 Task: Create a section Speed Freak and in the section, add a milestone Microservices architecture implementation in the project ConnectTech
Action: Mouse moved to (61, 435)
Screenshot: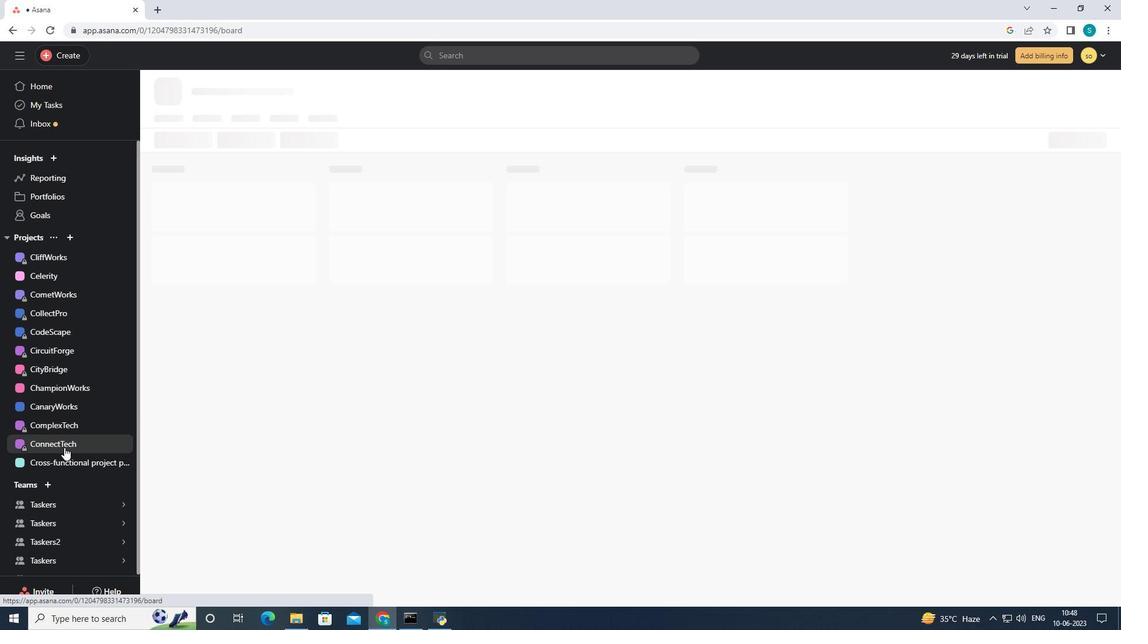 
Action: Mouse pressed left at (61, 435)
Screenshot: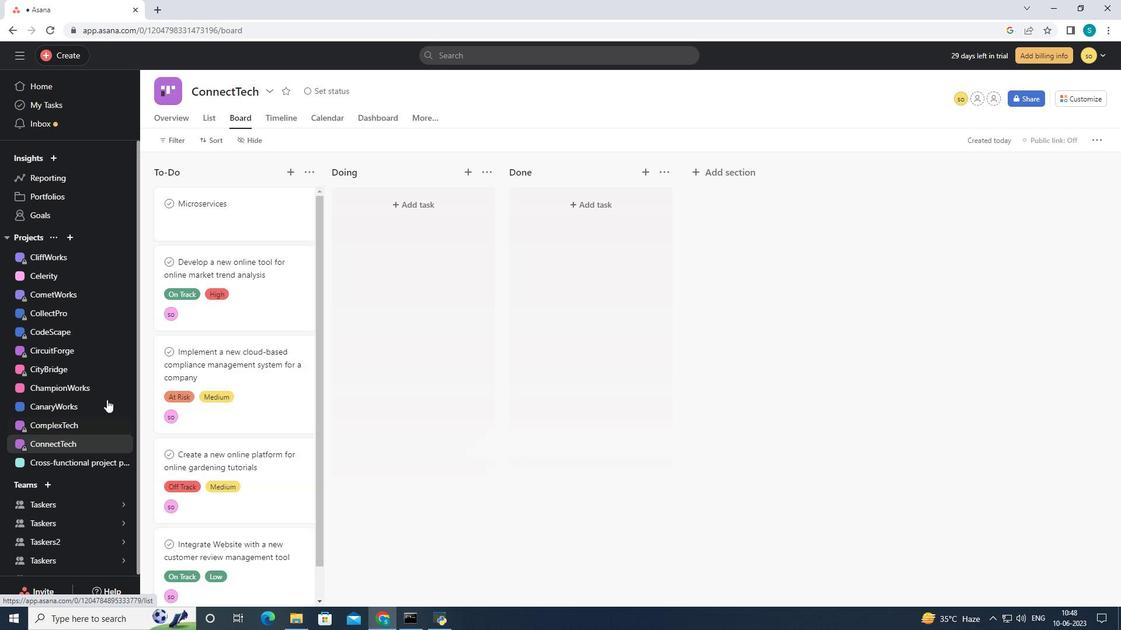 
Action: Mouse moved to (701, 161)
Screenshot: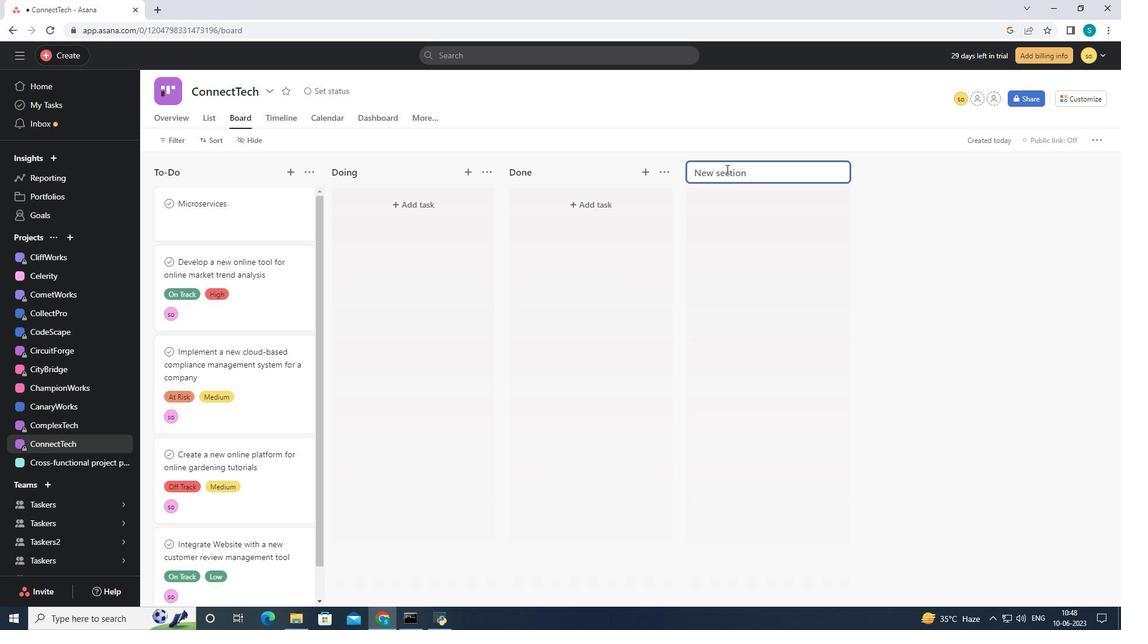 
Action: Mouse pressed left at (701, 161)
Screenshot: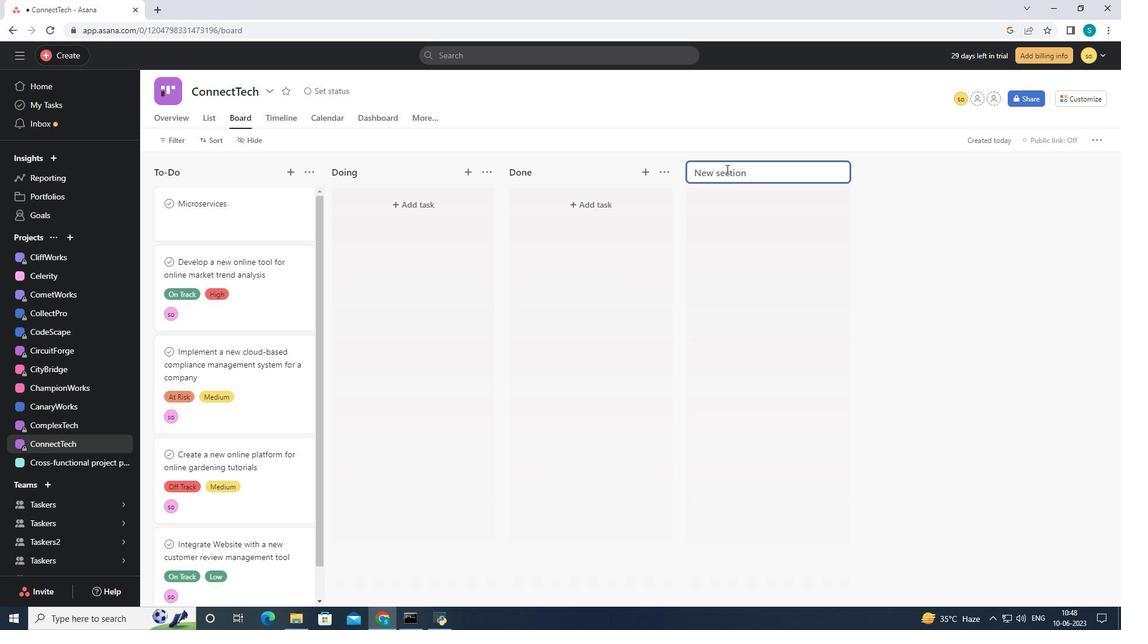 
Action: Mouse moved to (699, 212)
Screenshot: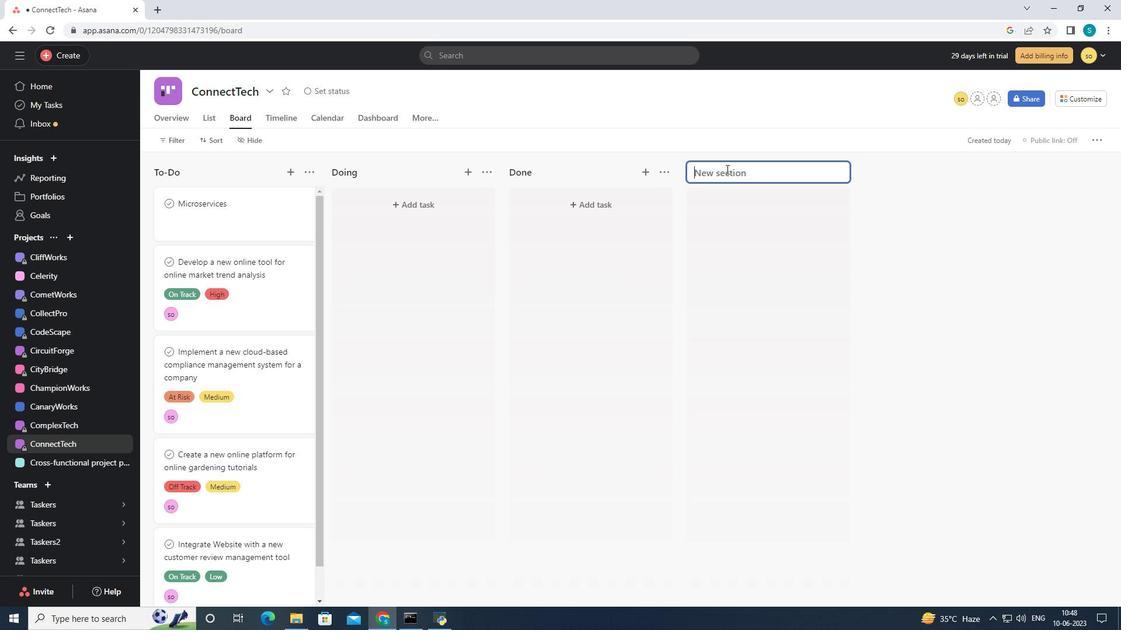 
Action: Key pressed <Key.shift>Speed<Key.space><Key.shift>Freak
Screenshot: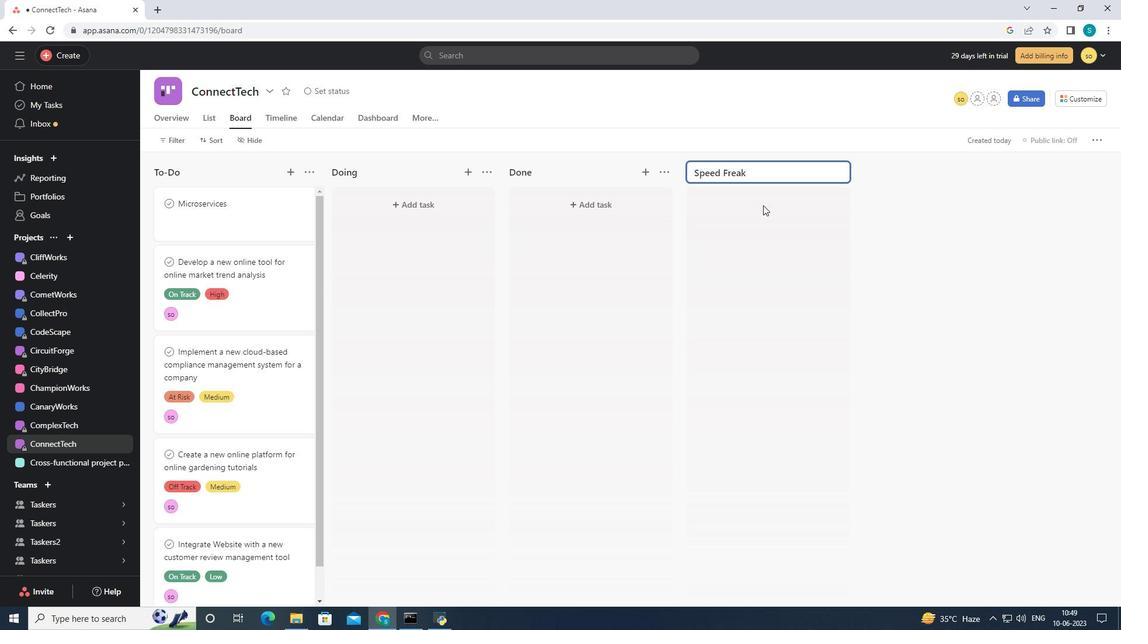 
Action: Mouse moved to (725, 221)
Screenshot: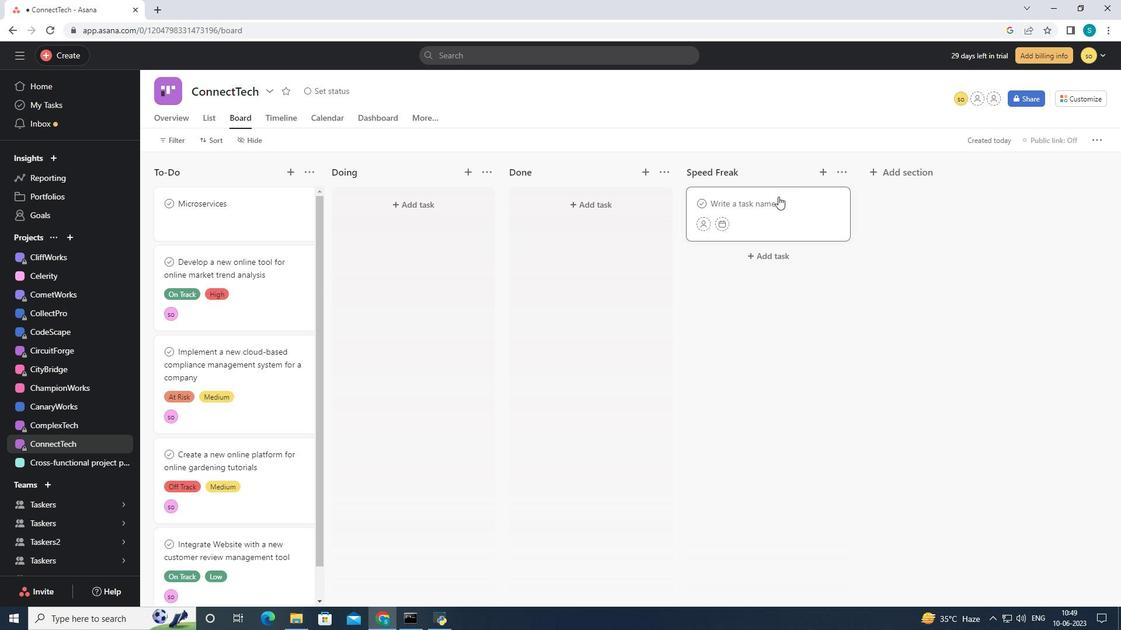 
Action: Mouse pressed left at (725, 221)
Screenshot: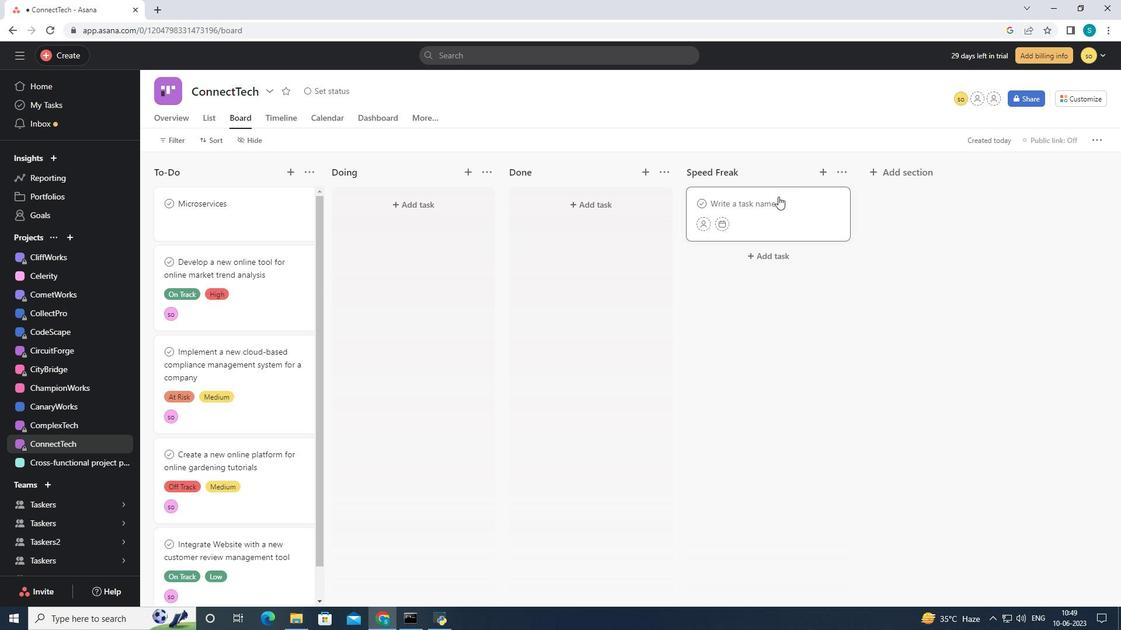 
Action: Mouse moved to (813, 164)
Screenshot: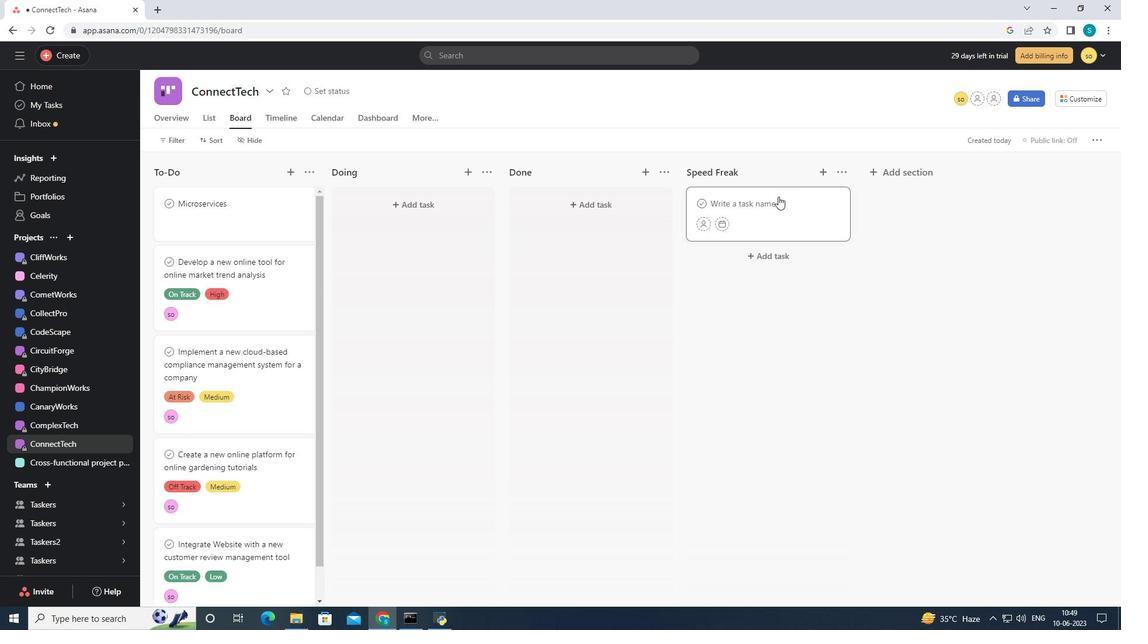 
Action: Mouse pressed left at (813, 164)
Screenshot: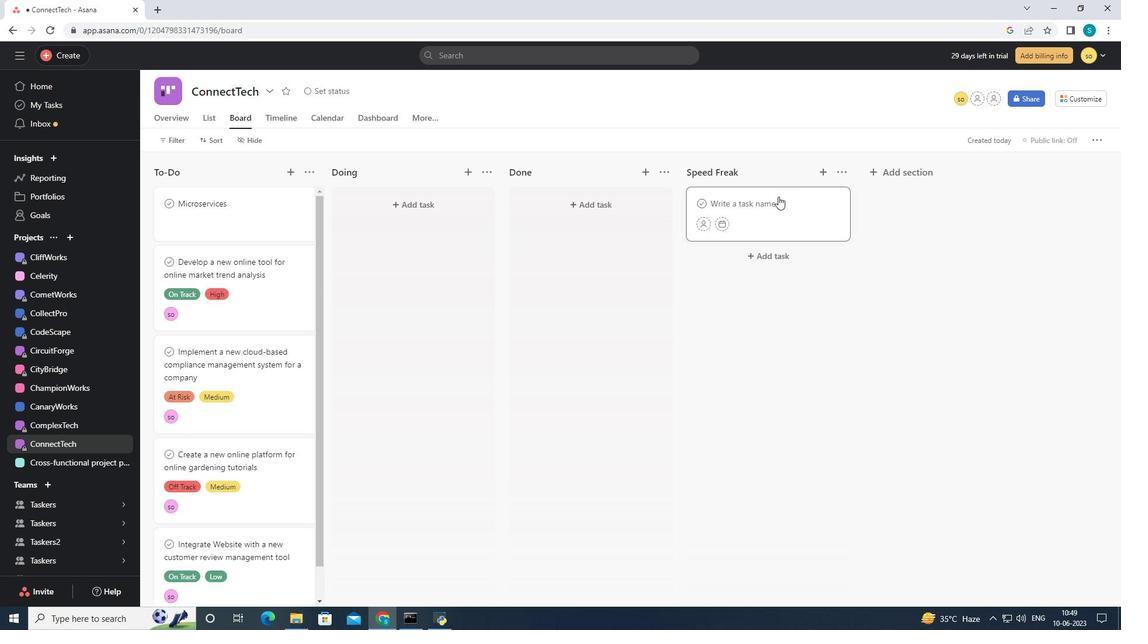 
Action: Mouse moved to (743, 202)
Screenshot: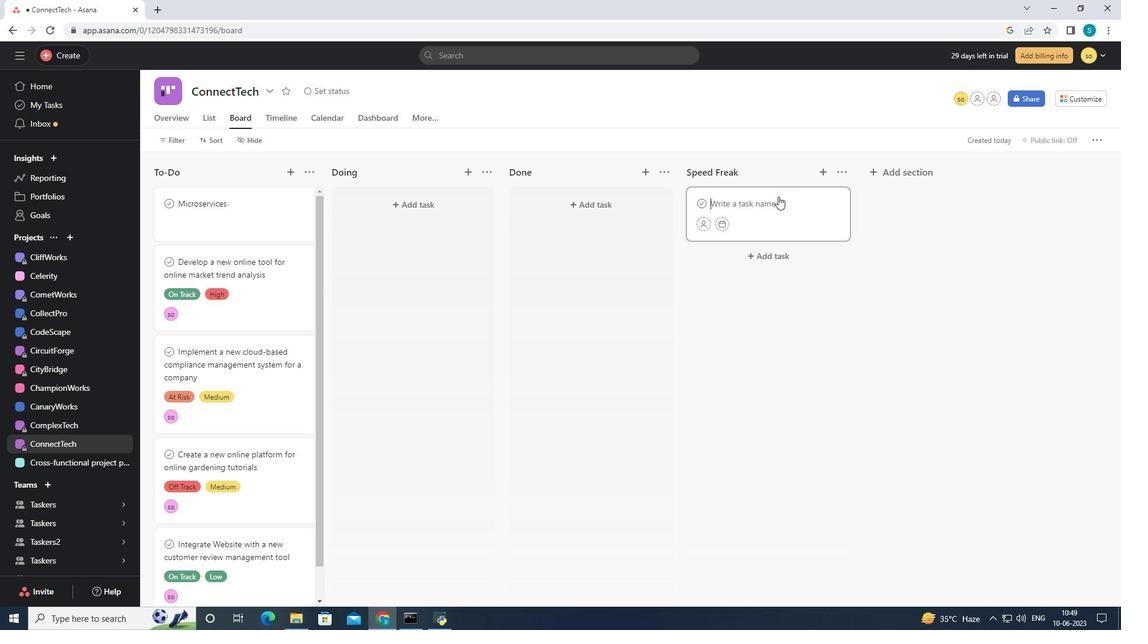 
Action: Key pressed <Key.shift>Microservices<Key.space>
Screenshot: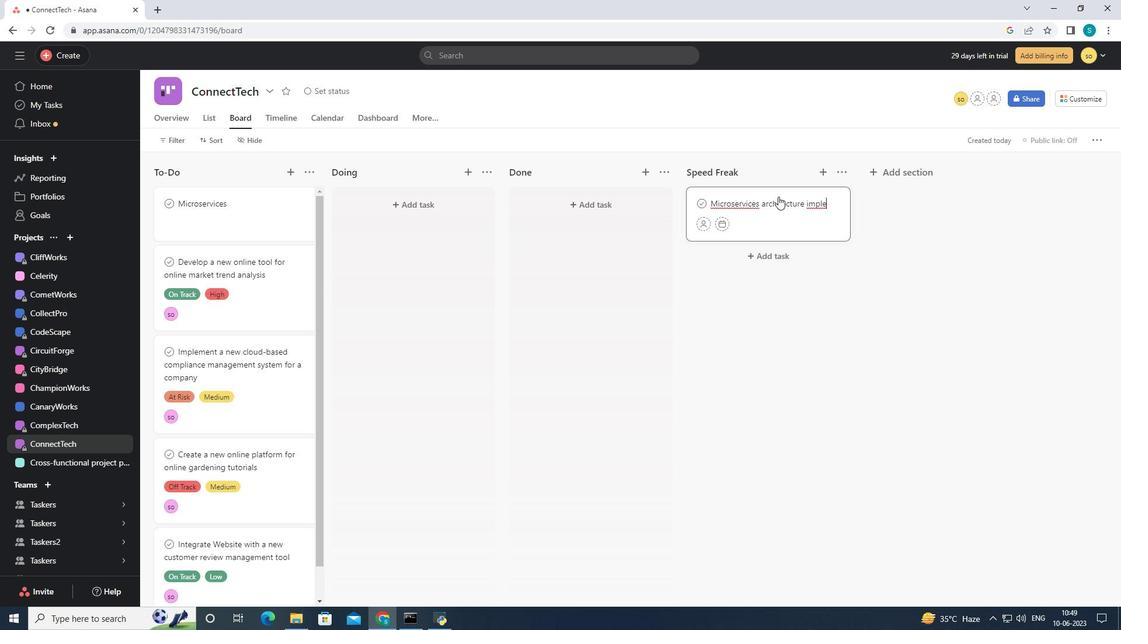 
Action: Mouse moved to (738, 195)
Screenshot: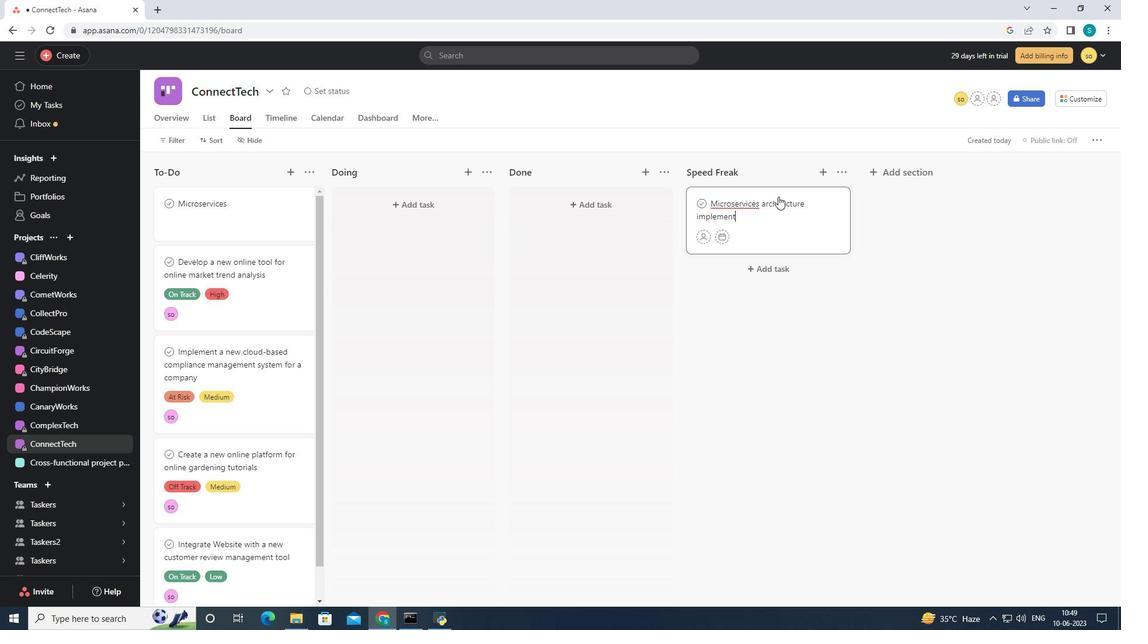 
Action: Mouse pressed right at (738, 195)
Screenshot: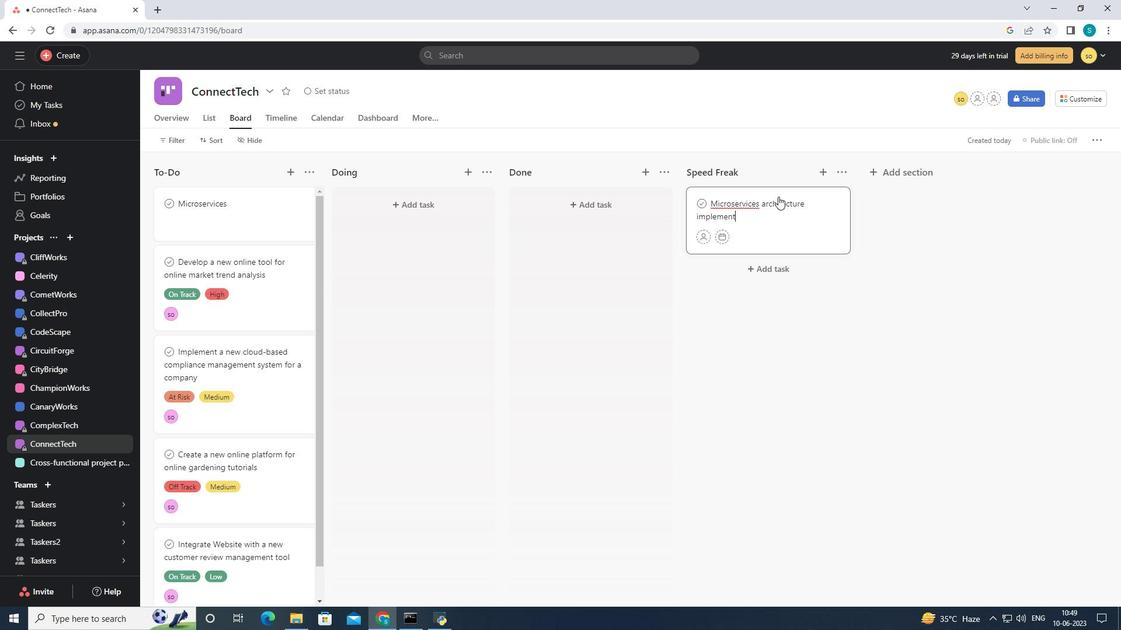
Action: Mouse moved to (727, 203)
Screenshot: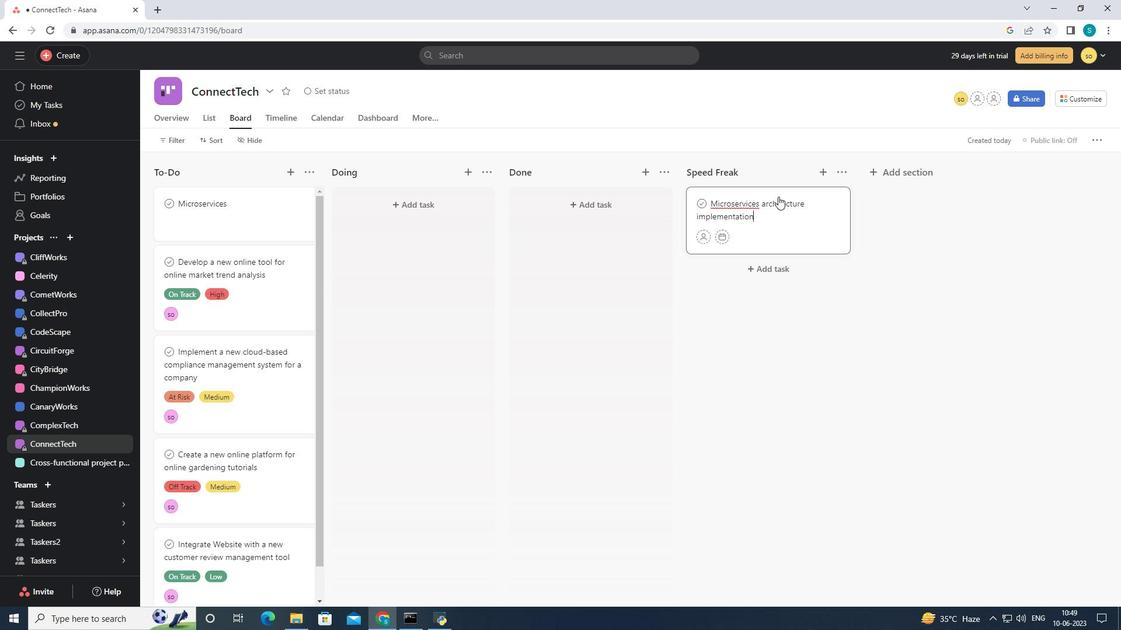 
Action: Mouse pressed left at (727, 203)
Screenshot: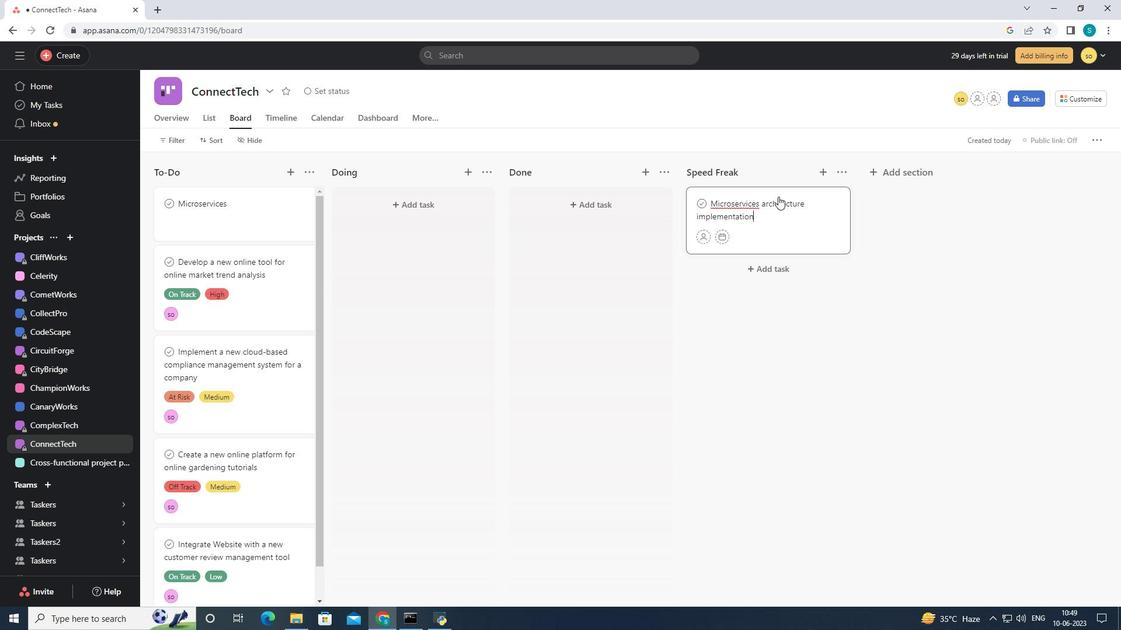 
Action: Mouse moved to (1091, 136)
Screenshot: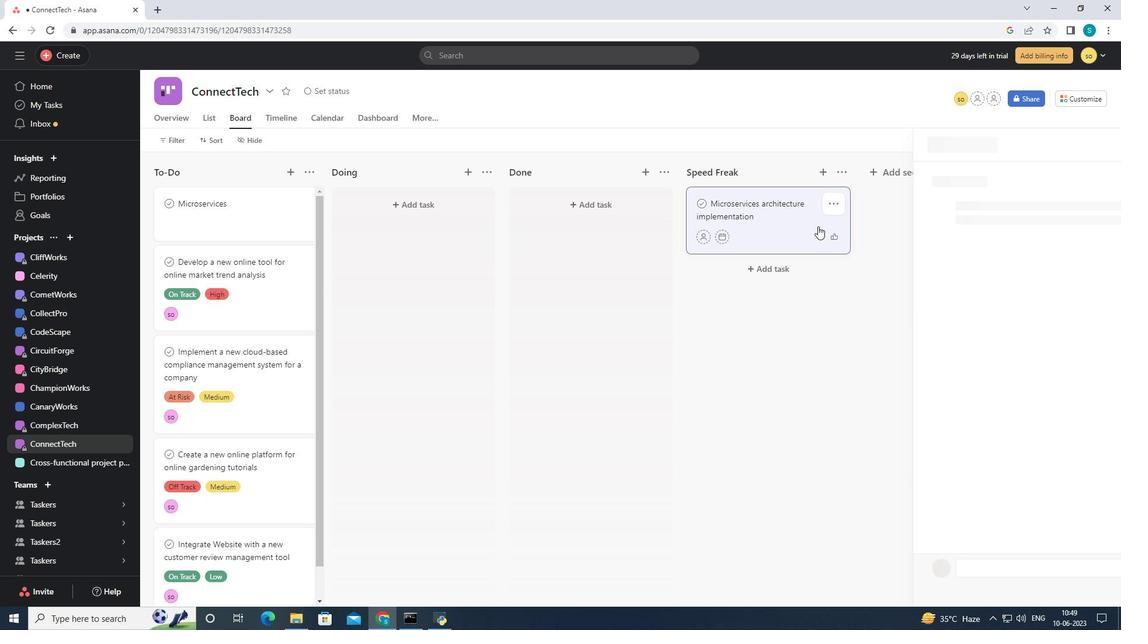 
Action: Mouse pressed left at (1091, 136)
Screenshot: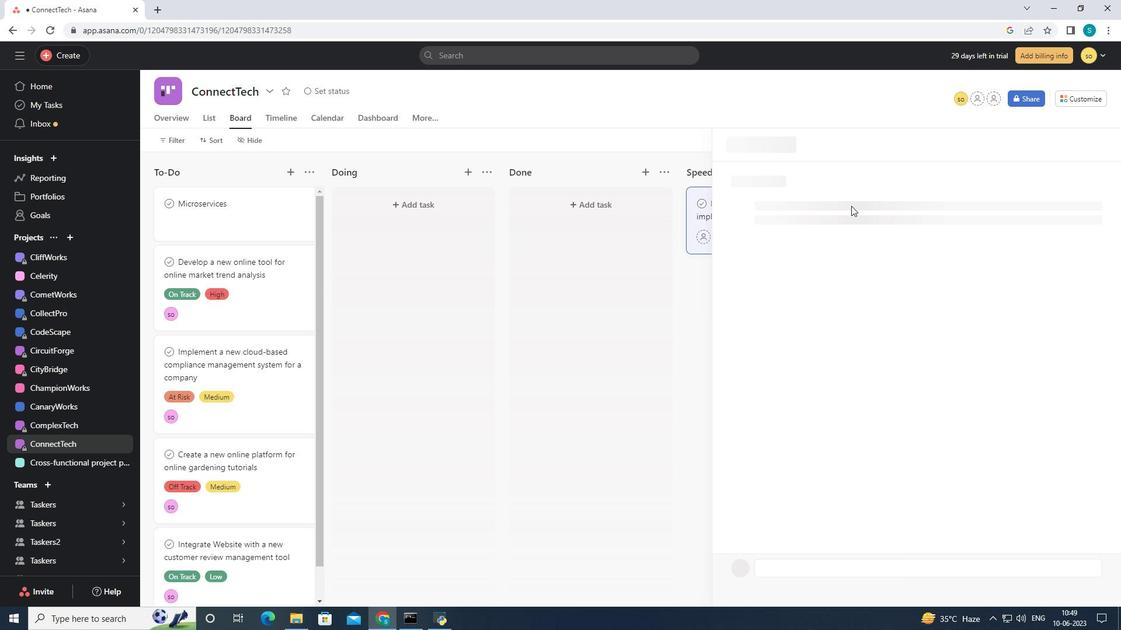
Action: Mouse moved to (764, 186)
Screenshot: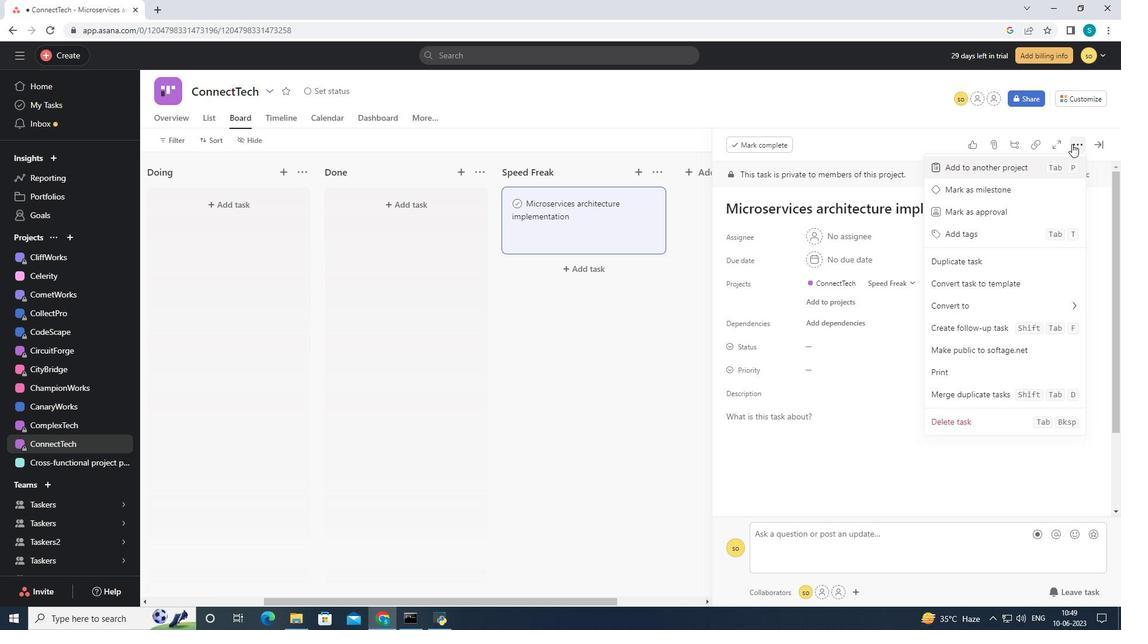 
Action: Mouse pressed left at (764, 186)
Screenshot: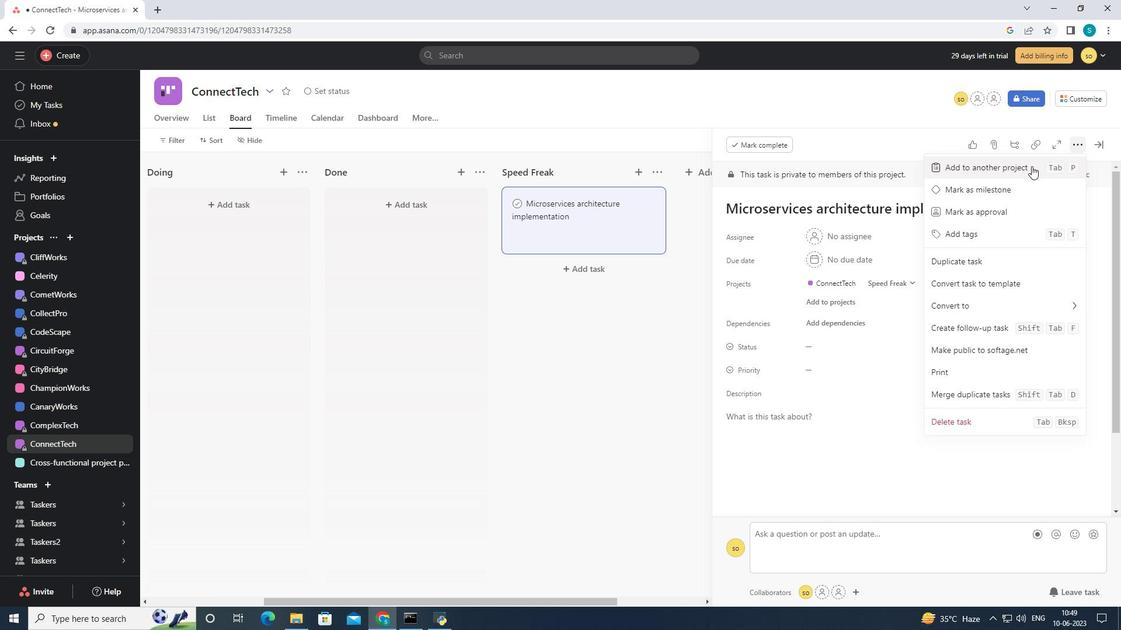 
Action: Mouse moved to (1084, 140)
Screenshot: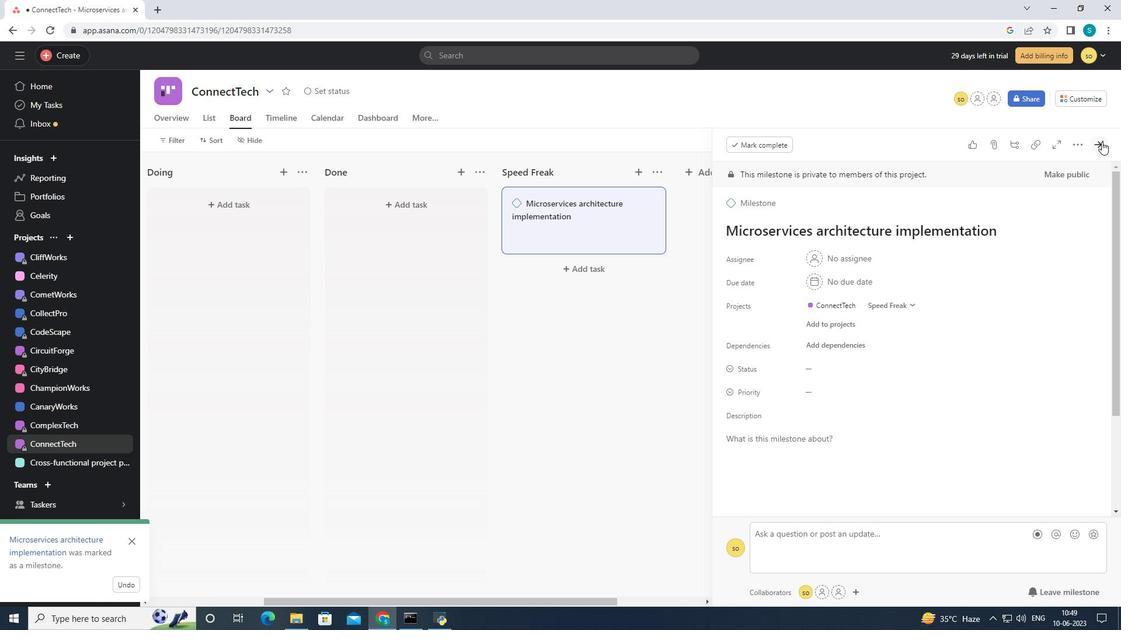 
Action: Mouse pressed left at (1084, 140)
Screenshot: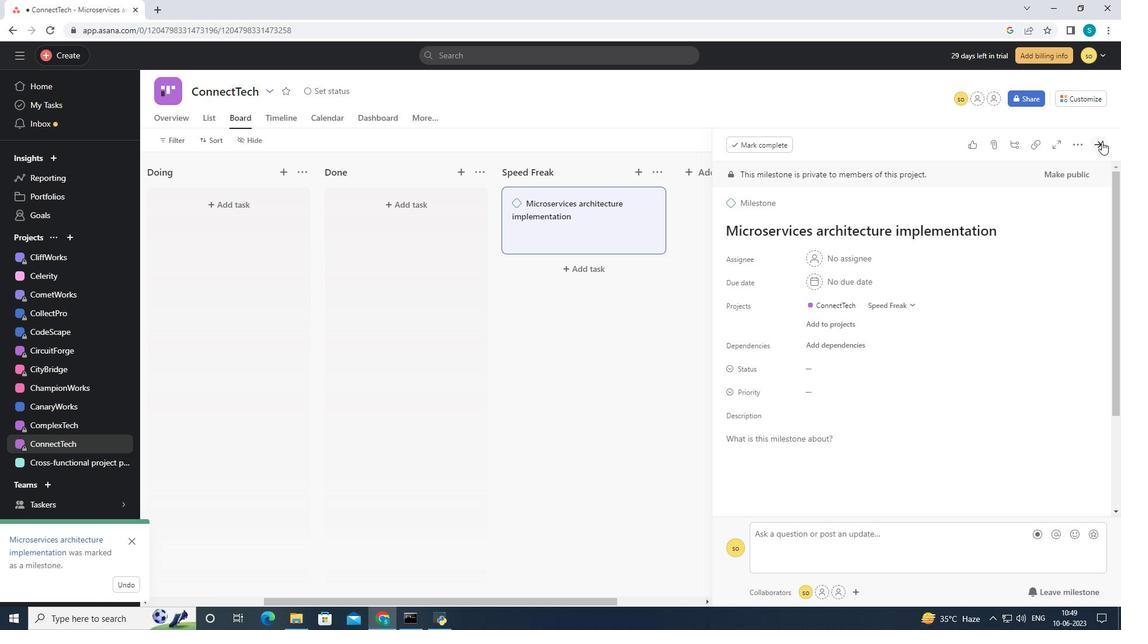 
Action: Mouse moved to (54, 438)
Screenshot: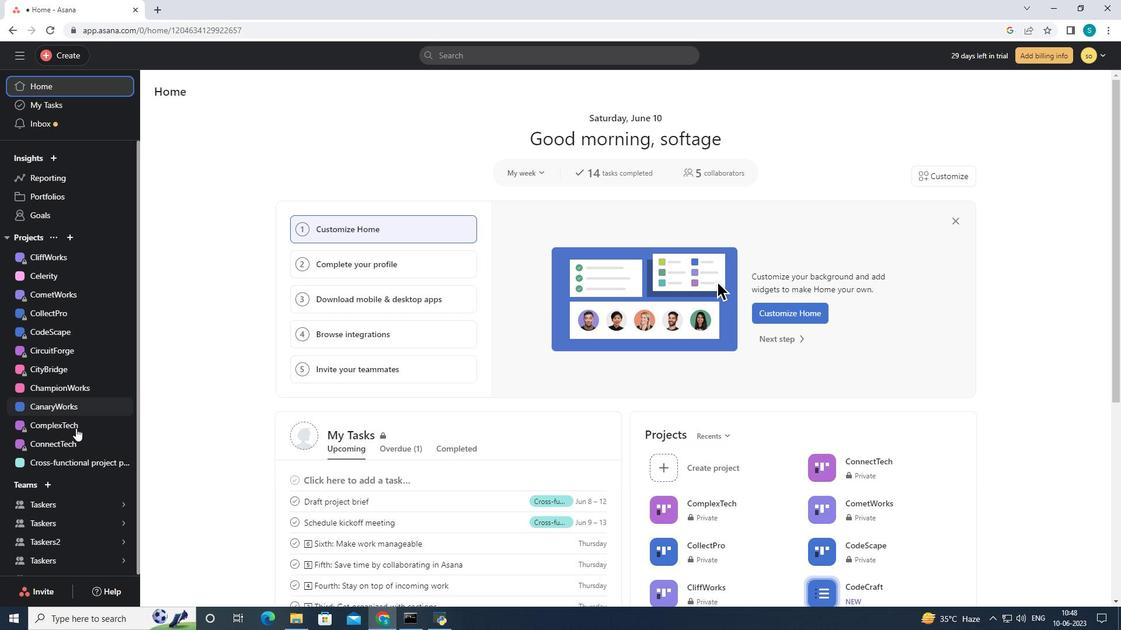 
Action: Mouse pressed left at (54, 438)
Screenshot: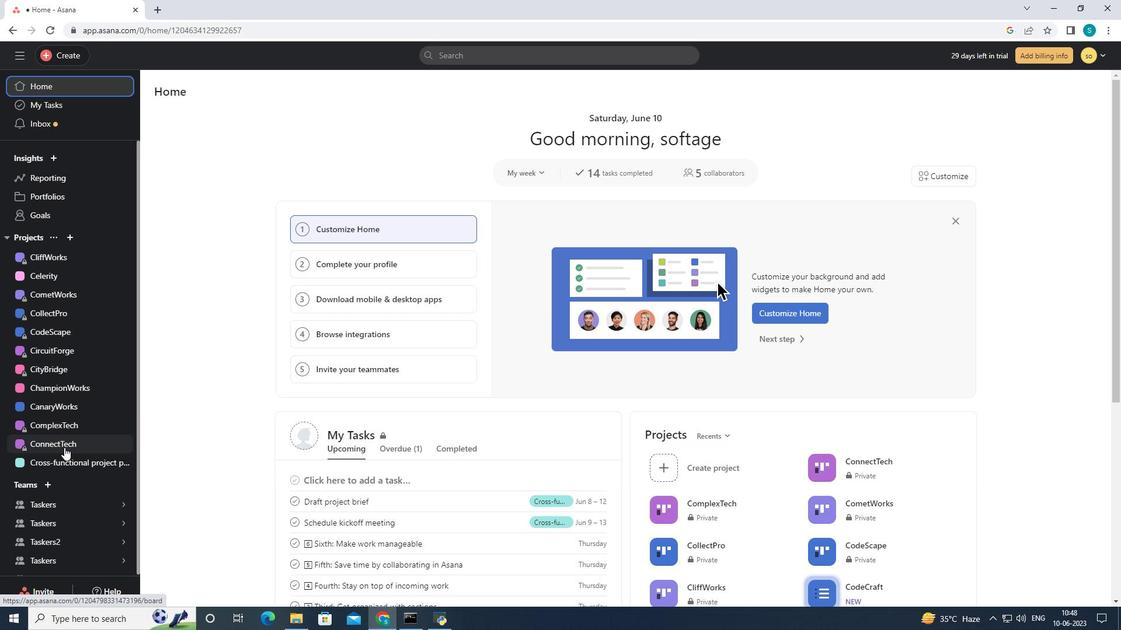 
Action: Mouse moved to (716, 159)
Screenshot: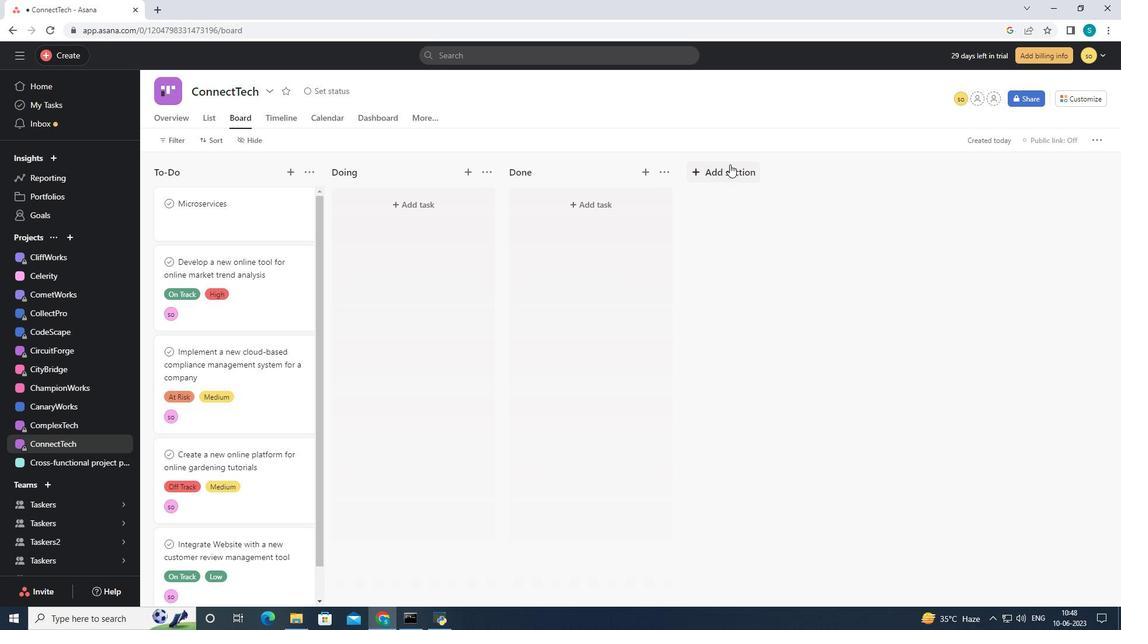 
Action: Mouse pressed left at (716, 159)
Screenshot: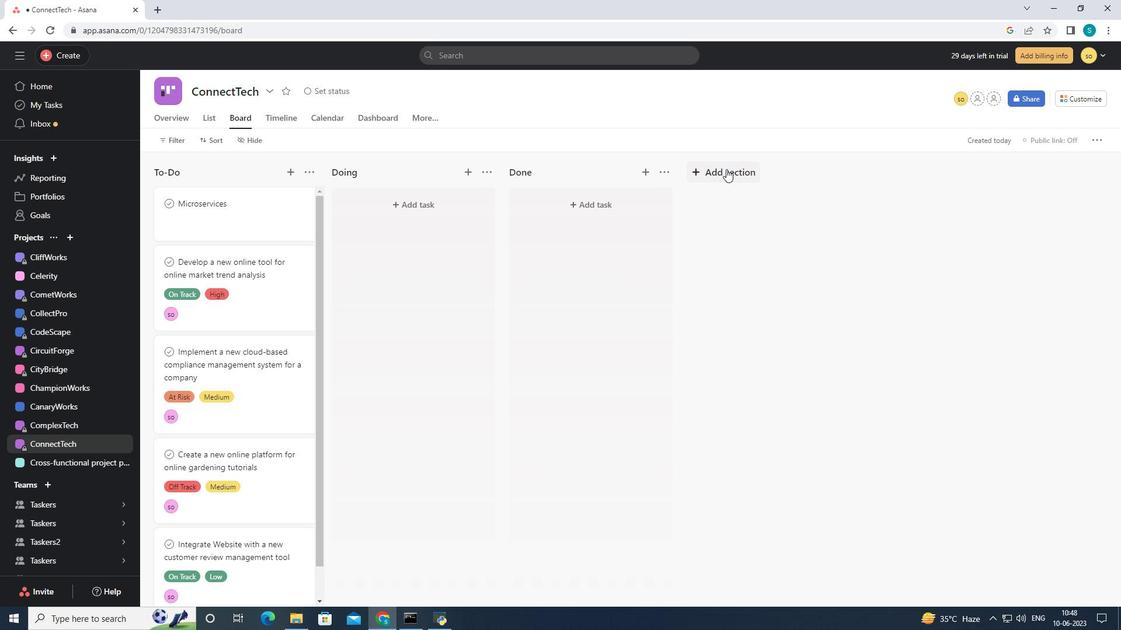 
Action: Key pressed <Key.shift>Speed<Key.space><Key.shift><Key.shift><Key.shift><Key.shift><Key.shift><Key.shift><Key.shift><Key.shift><Key.shift><Key.shift><Key.shift><Key.shift>Freak
Screenshot: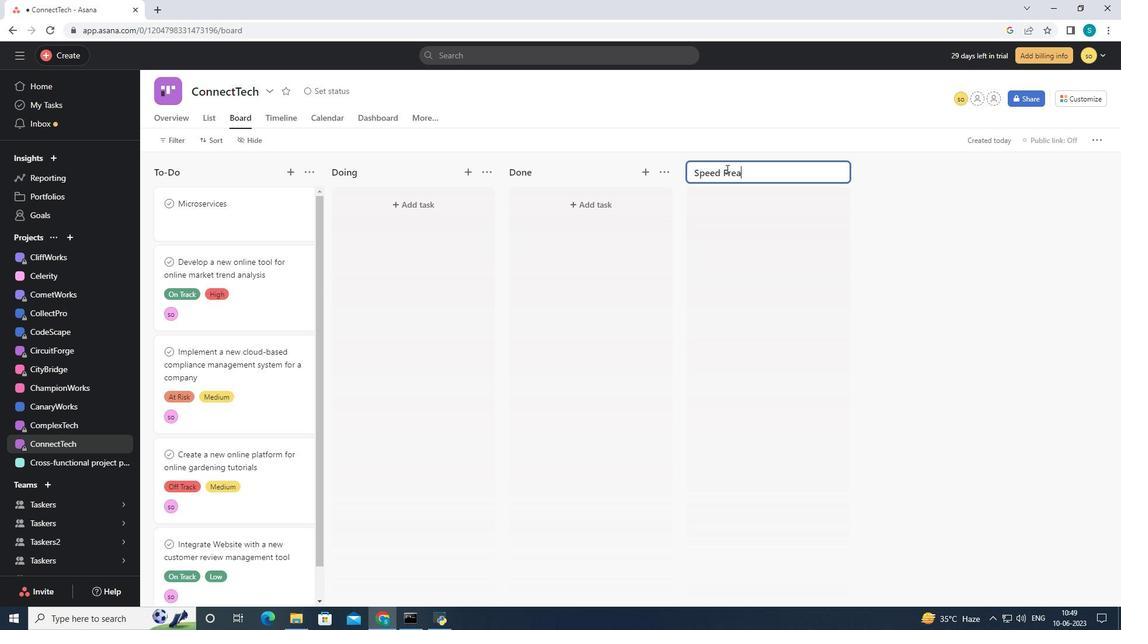 
Action: Mouse moved to (753, 195)
Screenshot: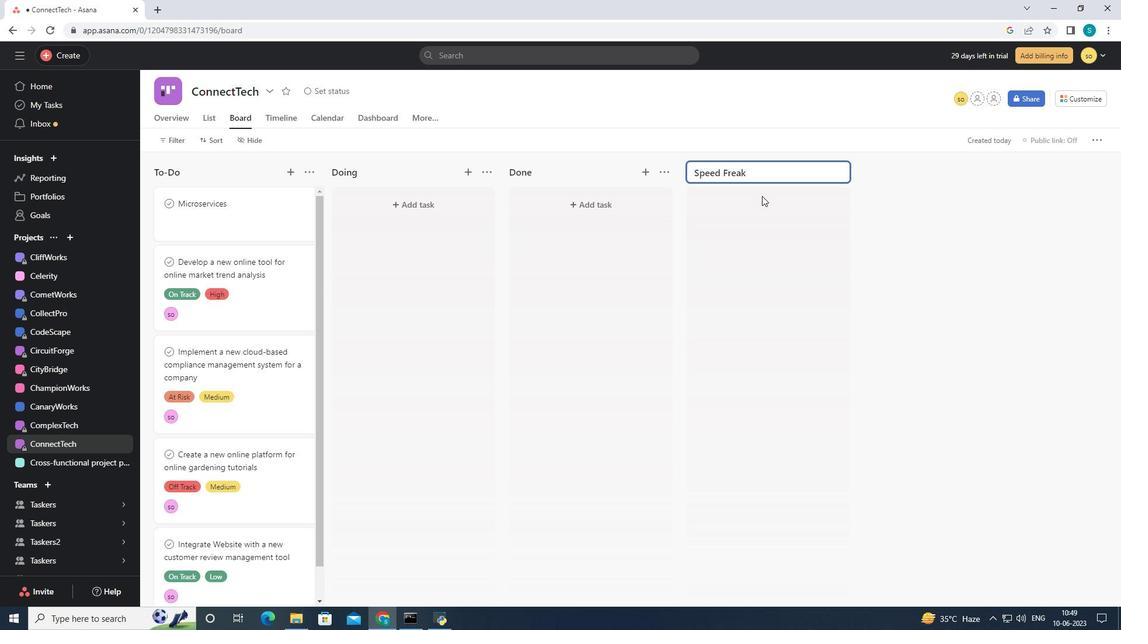 
Action: Mouse pressed left at (753, 195)
Screenshot: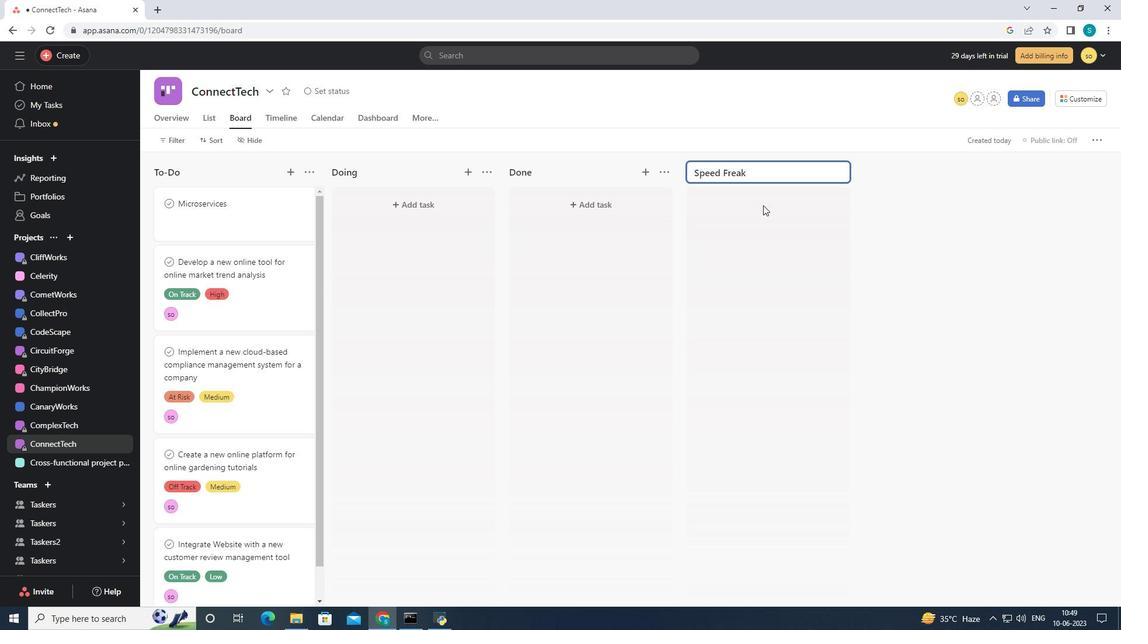 
Action: Mouse moved to (814, 162)
Screenshot: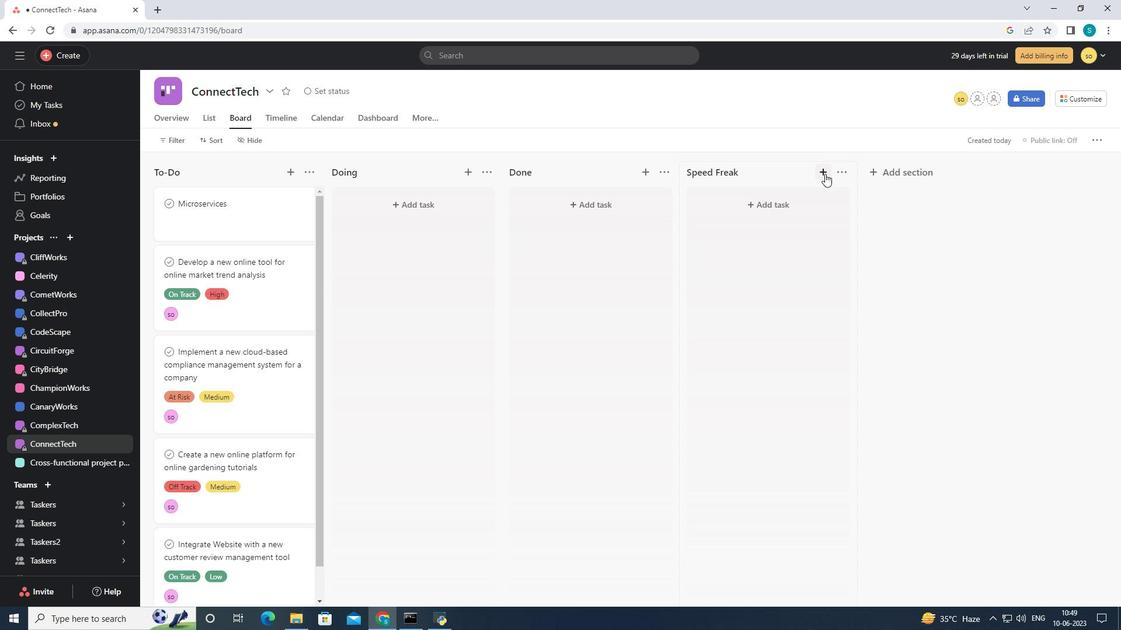 
Action: Mouse pressed left at (814, 162)
Screenshot: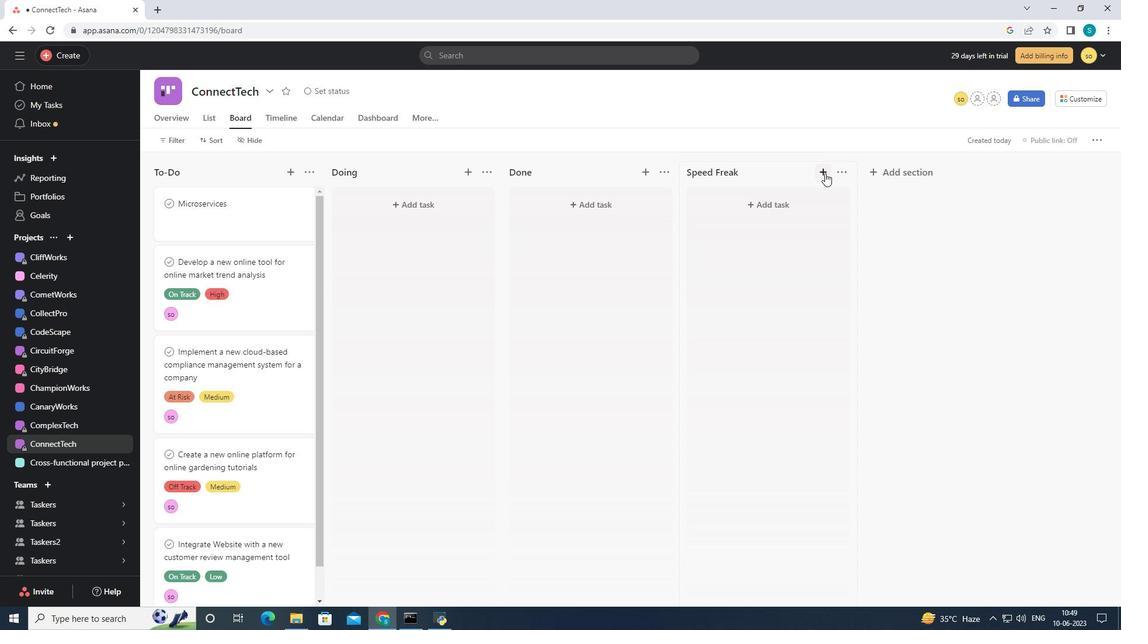 
Action: Mouse moved to (768, 186)
Screenshot: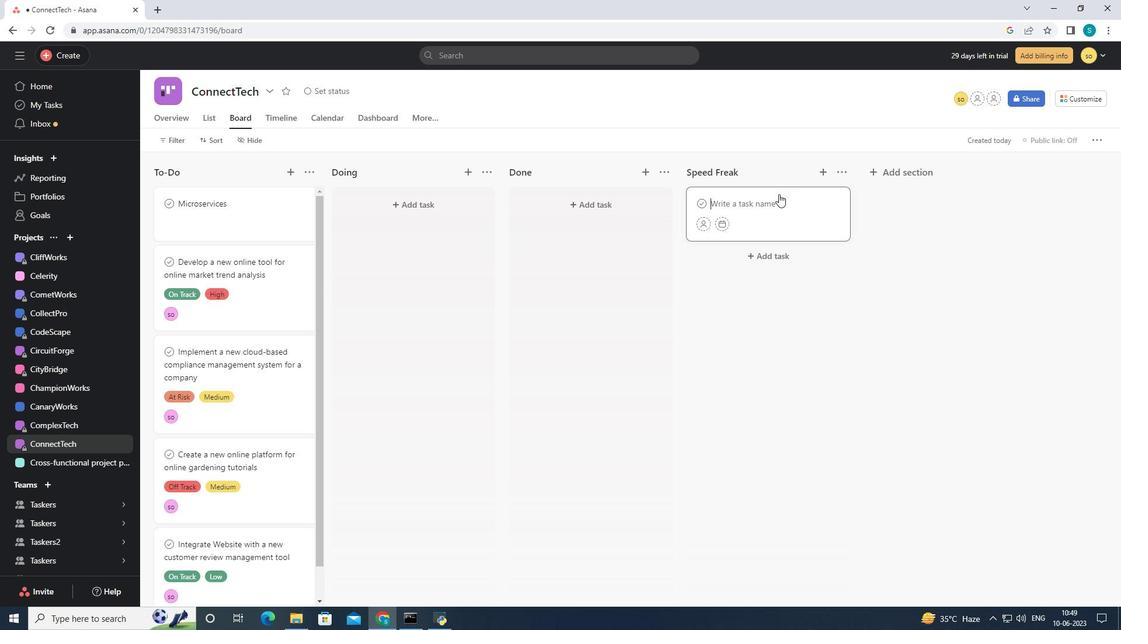 
Action: Key pressed <Key.shift>Microservices<Key.space>architecture<Key.space><Key.shift>imple<Key.space><Key.backspace>mentation
Screenshot: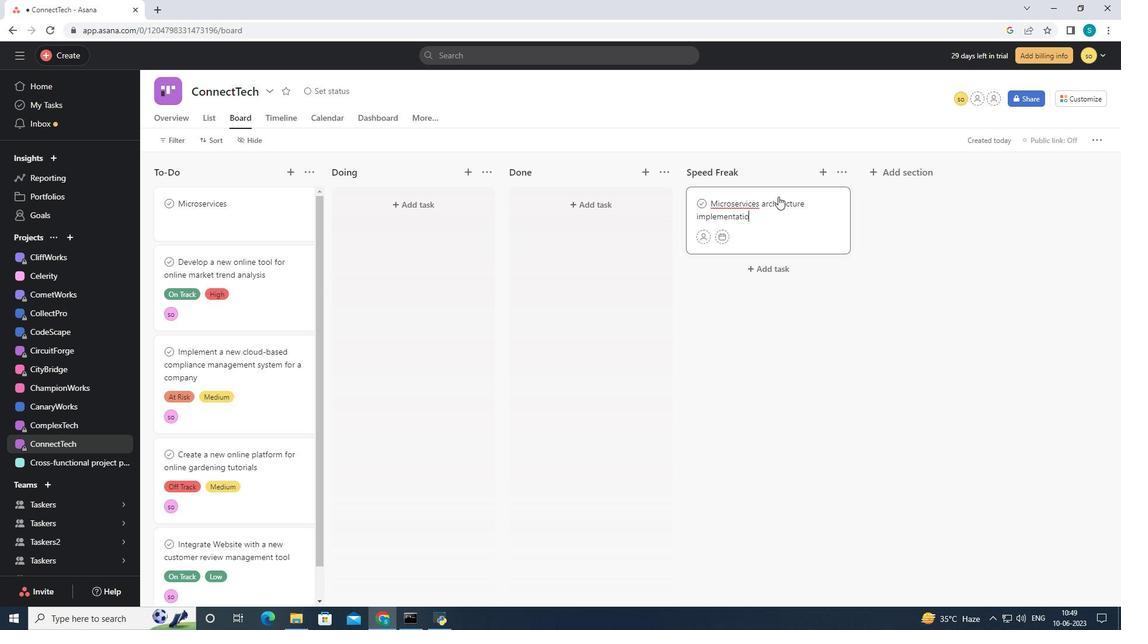 
Action: Mouse moved to (808, 216)
Screenshot: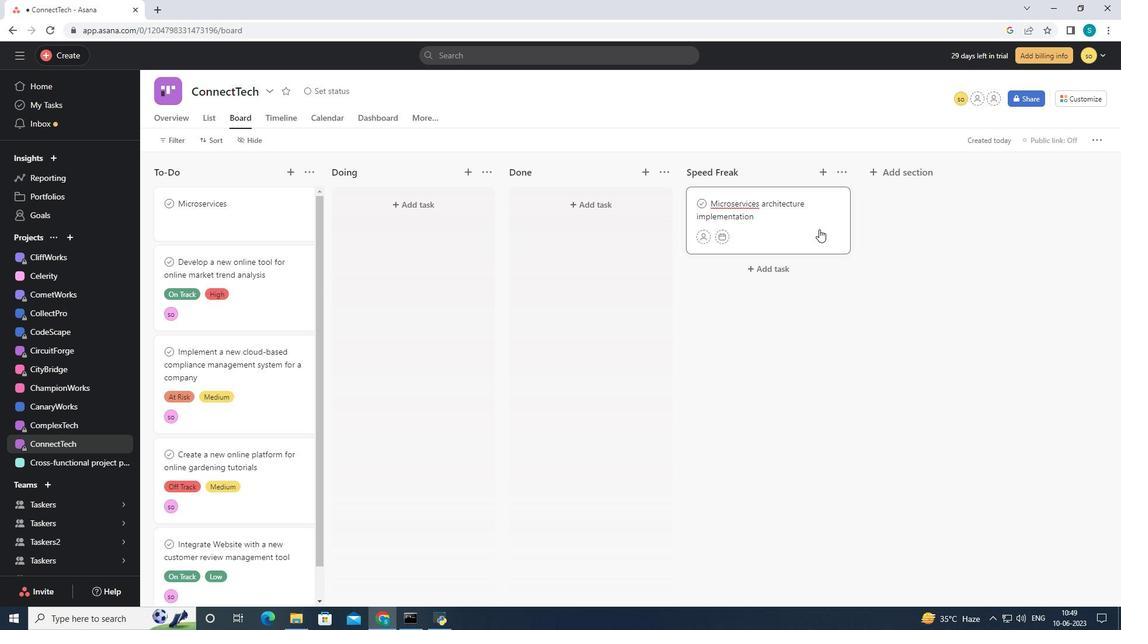 
Action: Mouse pressed left at (808, 216)
Screenshot: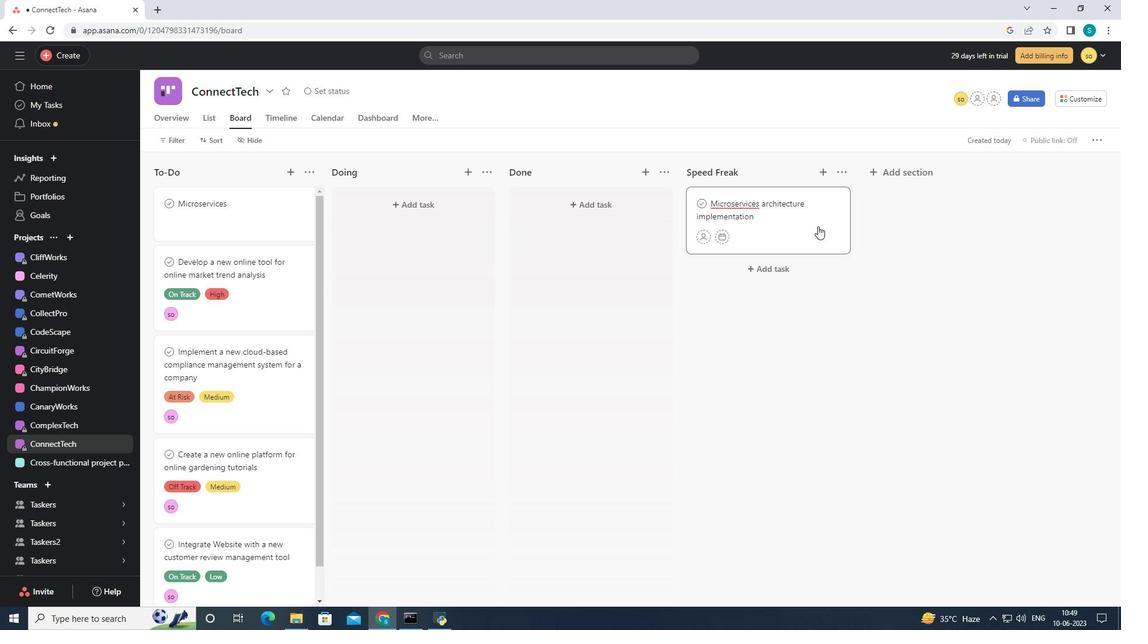 
Action: Mouse moved to (1062, 134)
Screenshot: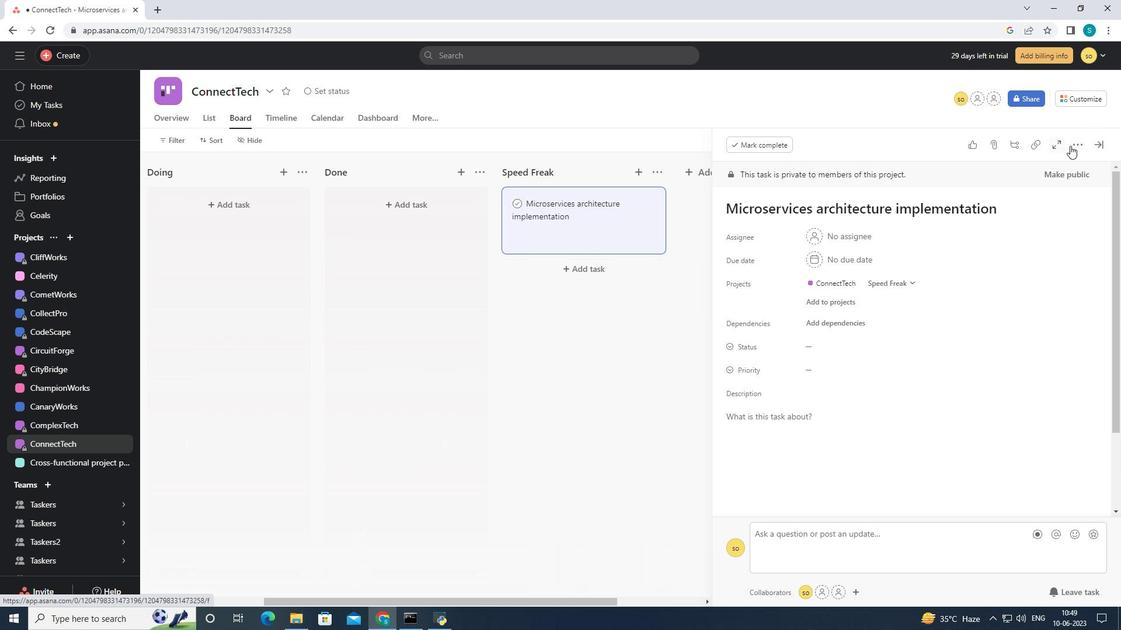 
Action: Mouse pressed left at (1062, 134)
Screenshot: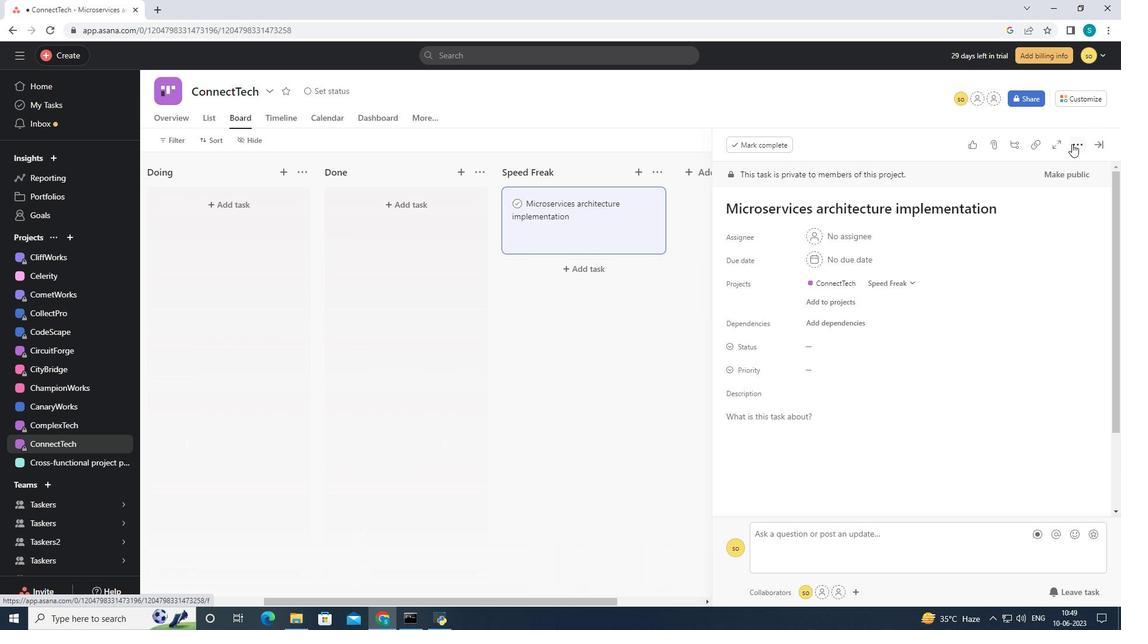 
Action: Mouse moved to (953, 182)
Screenshot: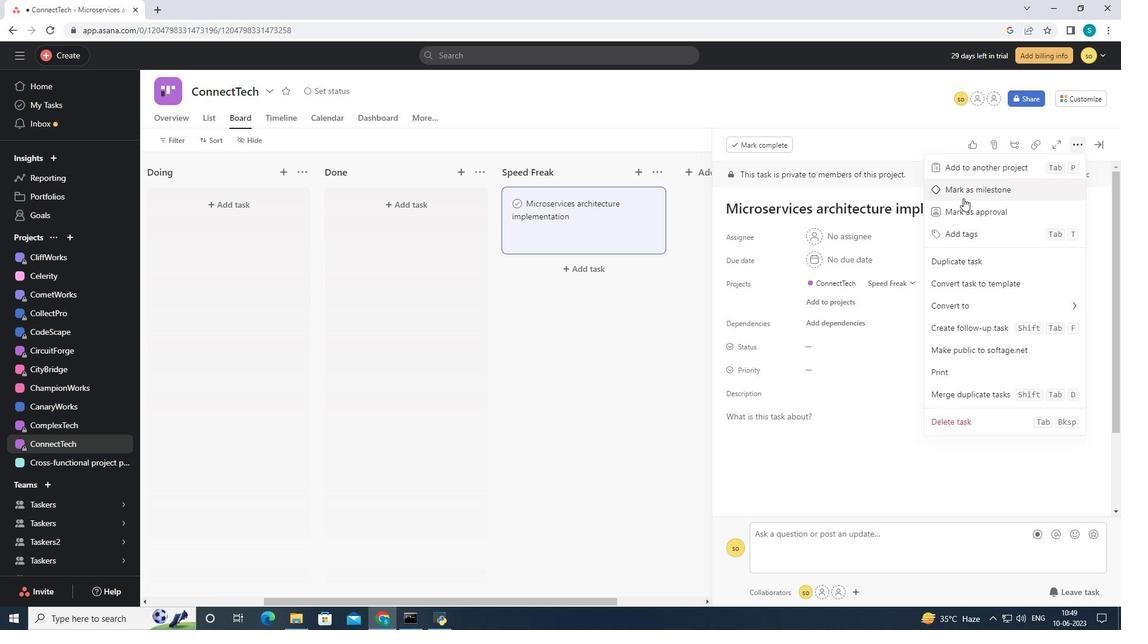 
Action: Mouse pressed left at (953, 182)
Screenshot: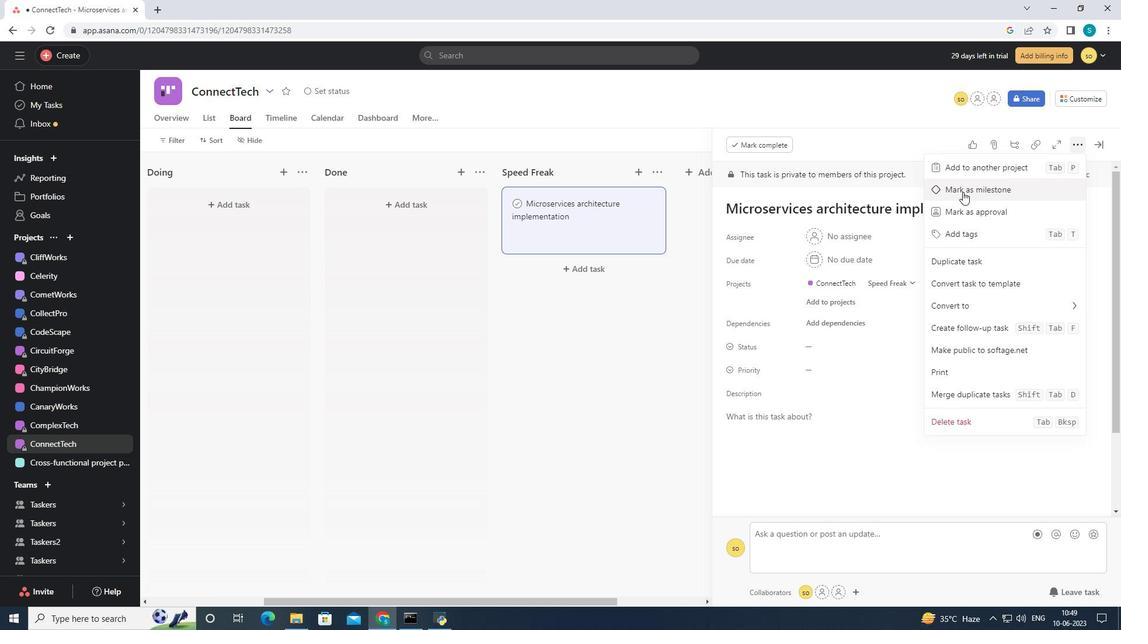 
Action: Mouse moved to (1092, 132)
Screenshot: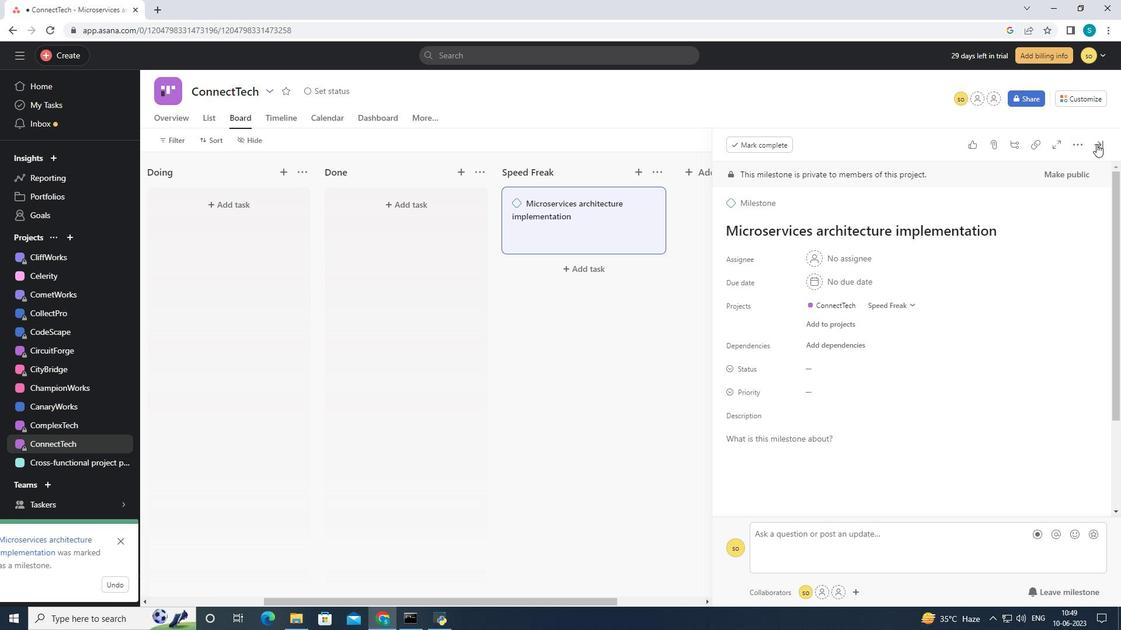 
Action: Mouse pressed left at (1092, 132)
Screenshot: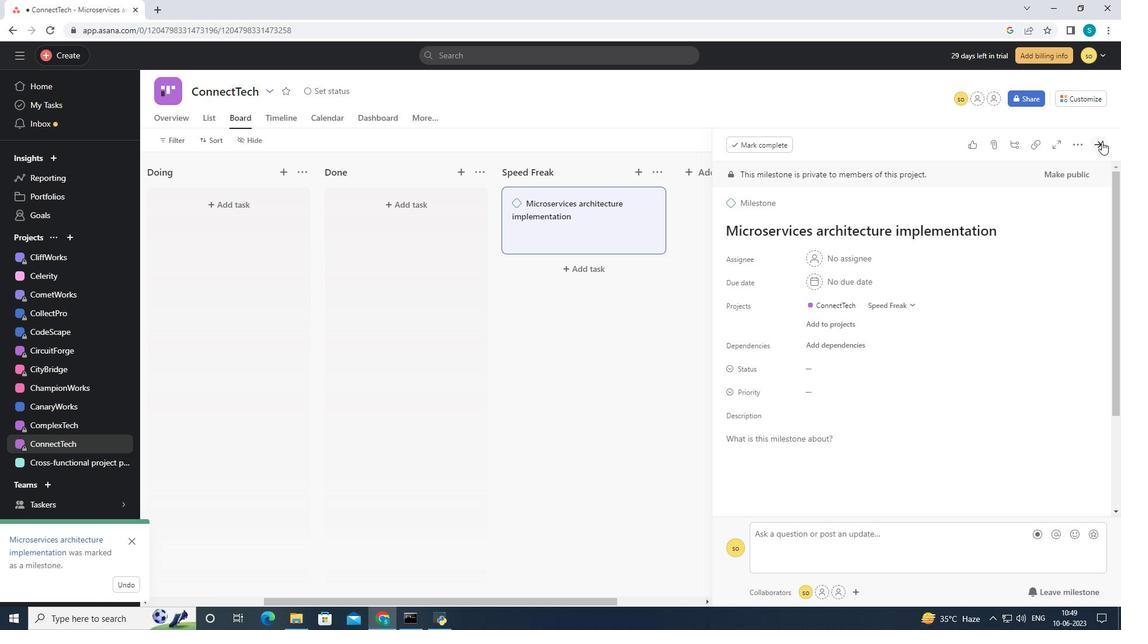 
Action: Mouse moved to (178, 82)
Screenshot: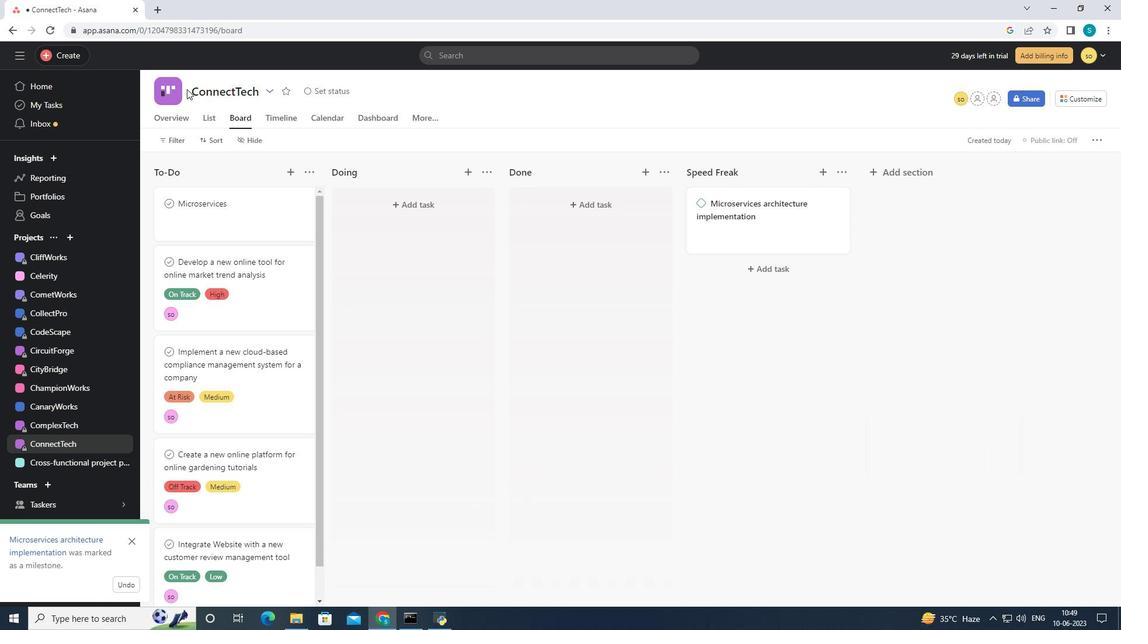 
